 Task: mute a conversation simultaneously.
Action: Mouse pressed left at (199, 532)
Screenshot: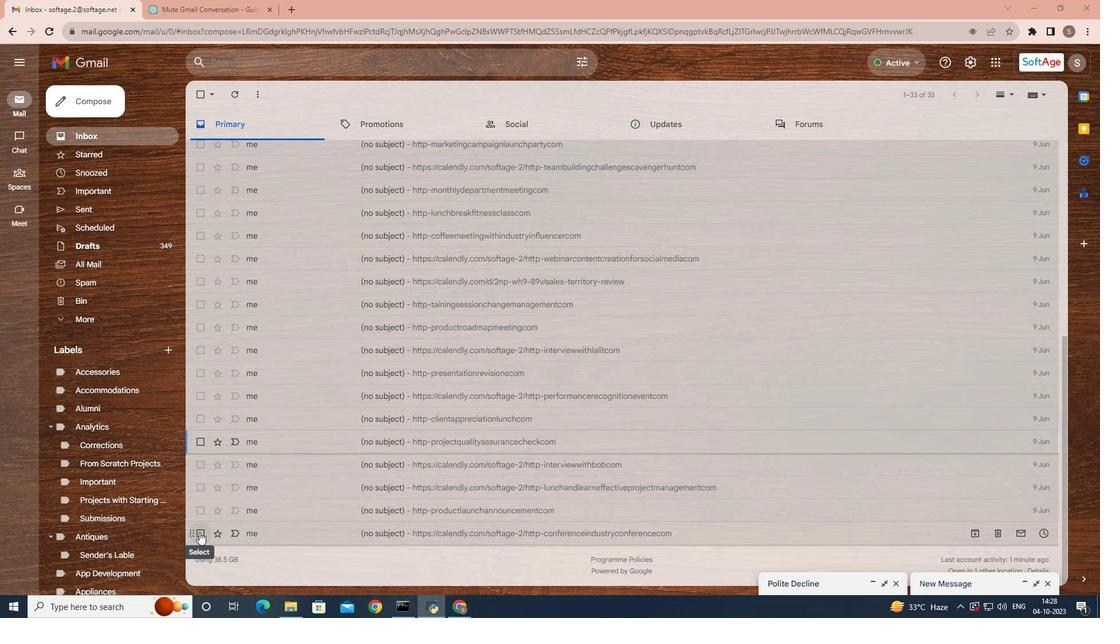 
Action: Mouse moved to (449, 101)
Screenshot: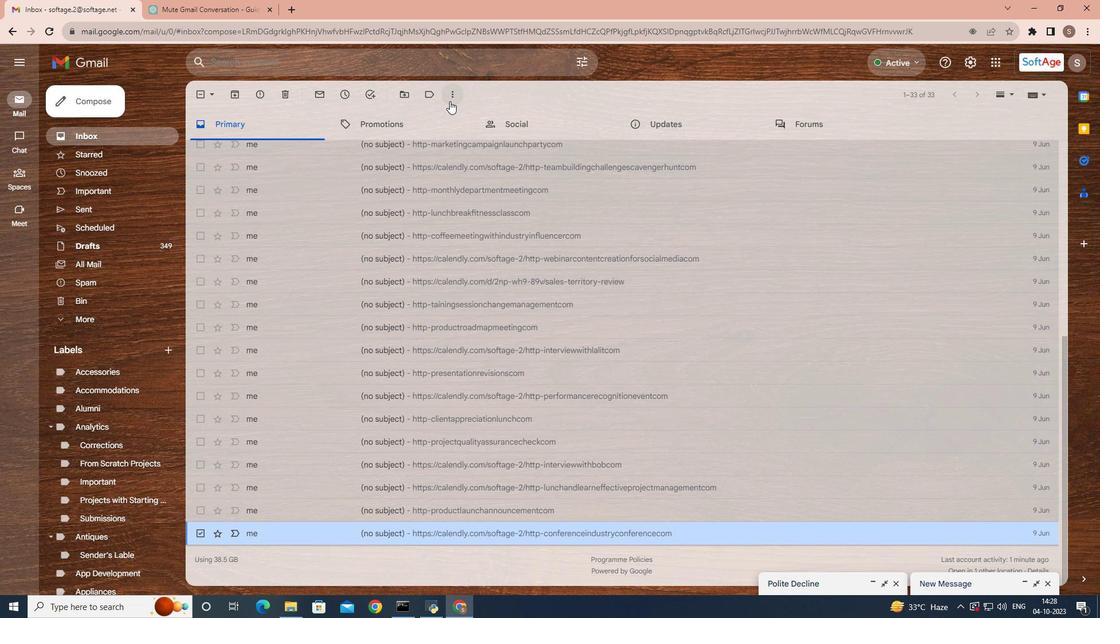 
Action: Mouse pressed left at (449, 101)
Screenshot: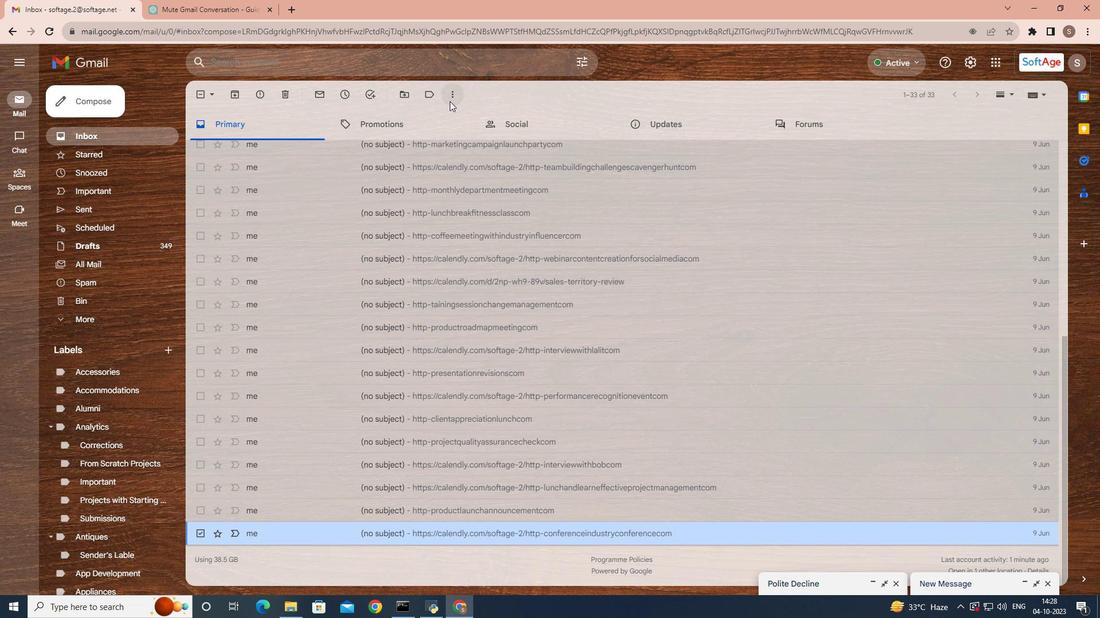 
Action: Mouse moved to (236, 87)
Screenshot: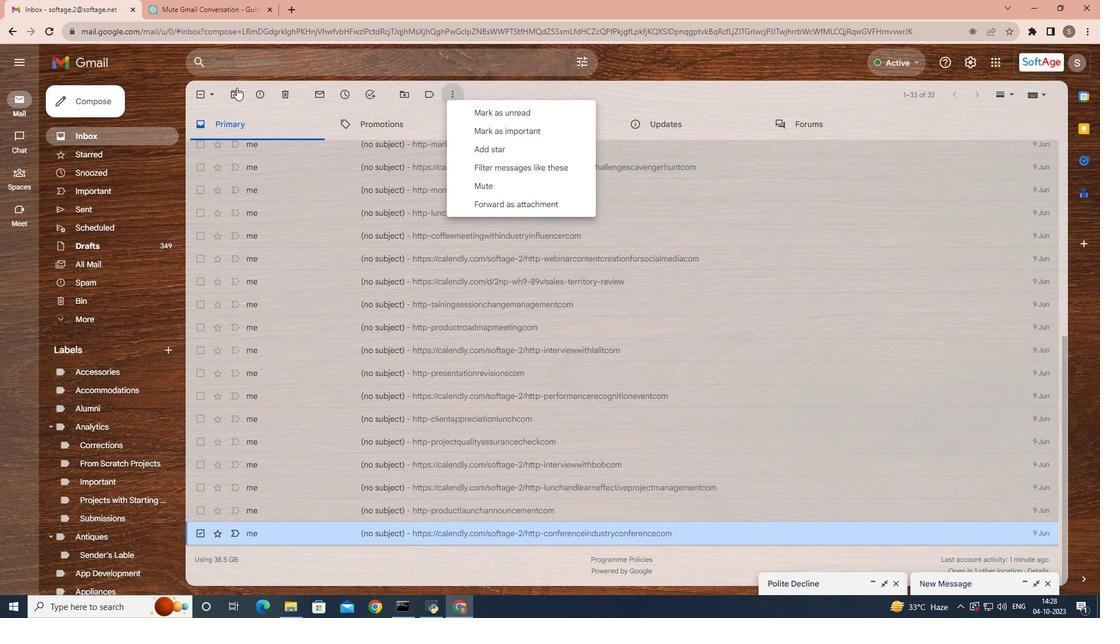 
Action: Mouse pressed left at (236, 87)
Screenshot: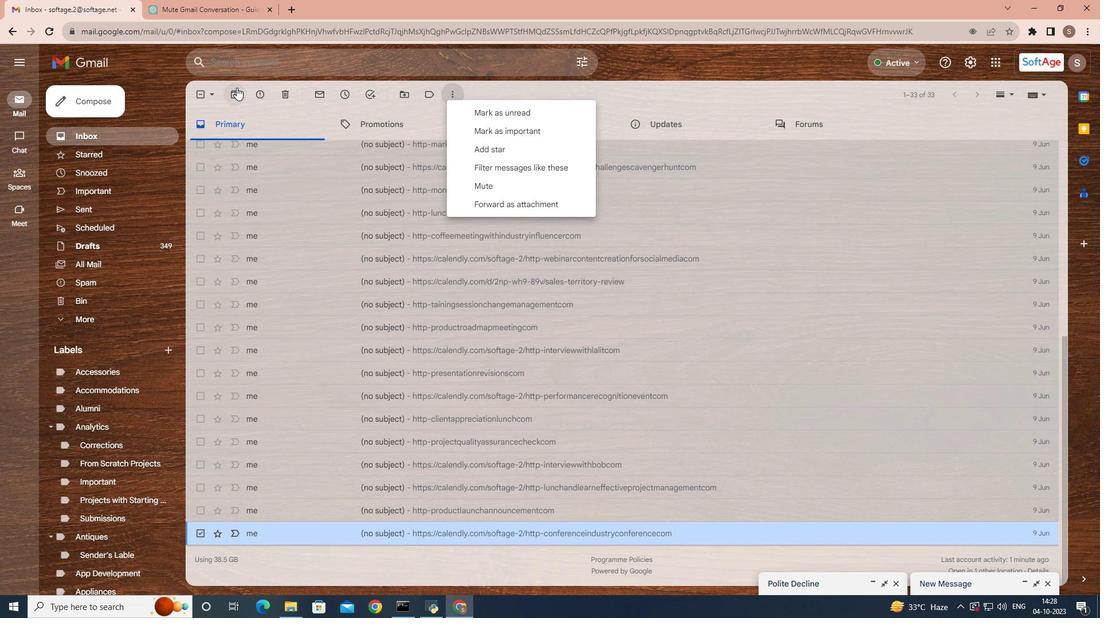 
Action: Mouse moved to (266, 96)
Screenshot: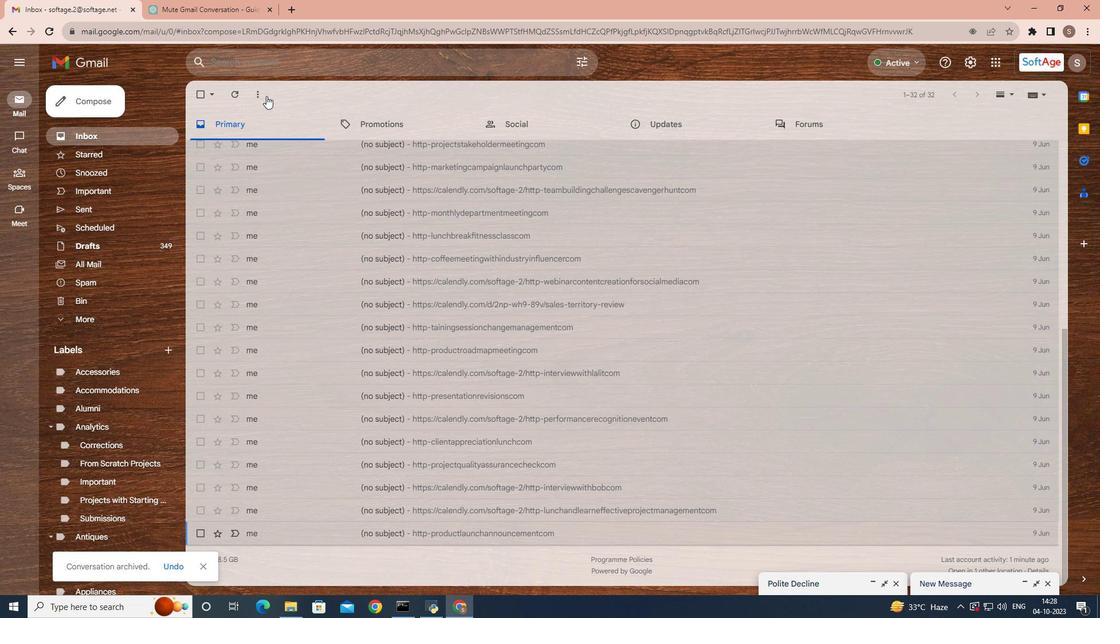 
Action: Mouse pressed left at (266, 96)
Screenshot: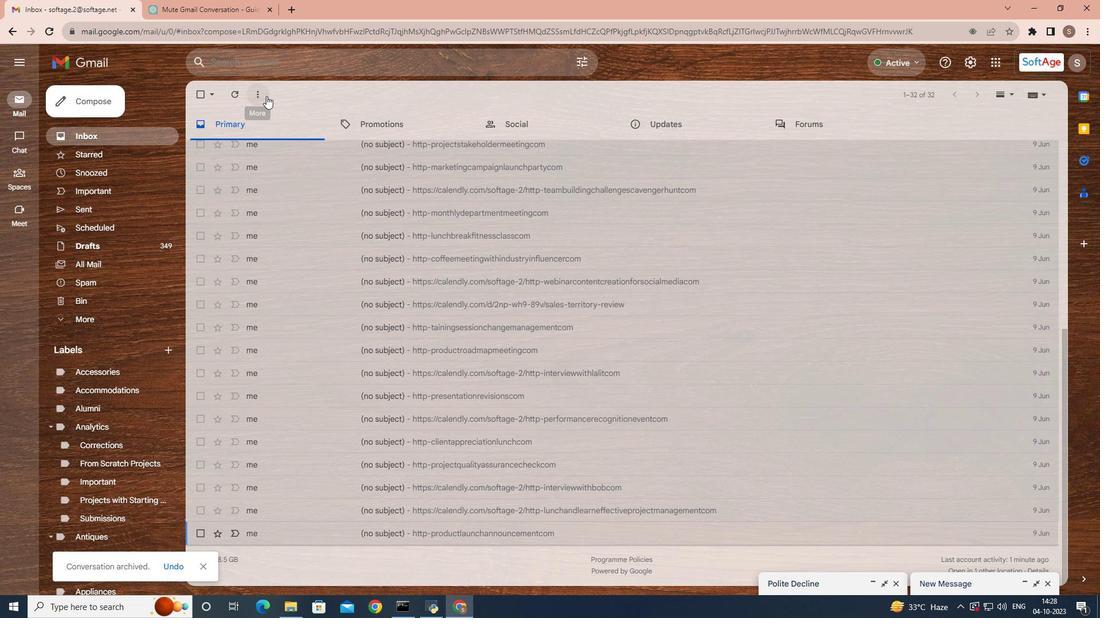 
Action: Mouse moved to (226, 92)
Screenshot: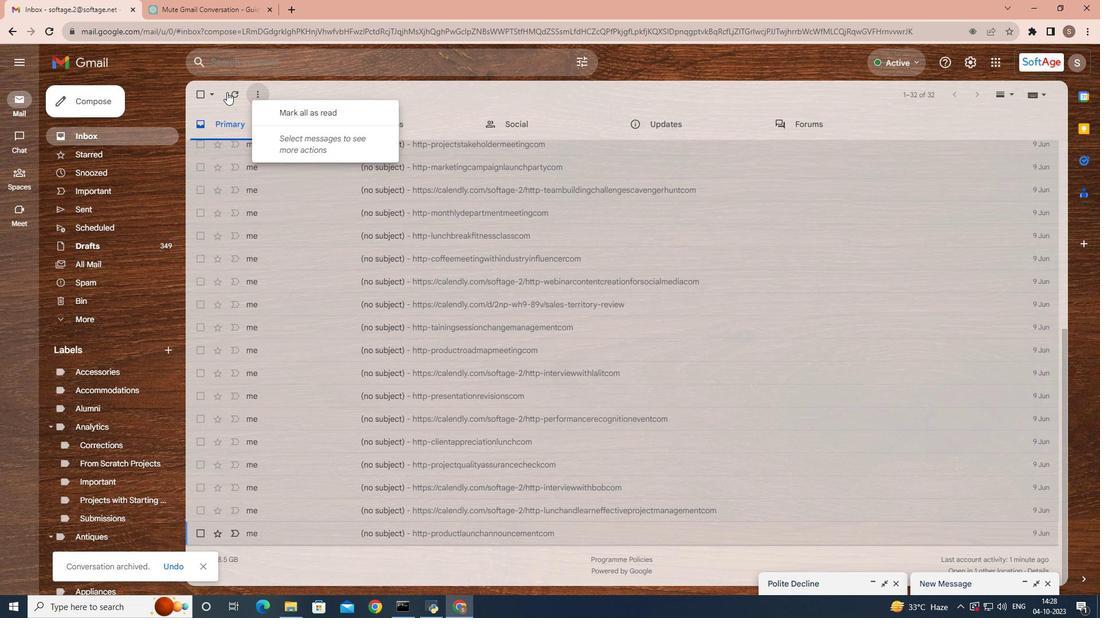 
Action: Mouse pressed left at (226, 92)
Screenshot: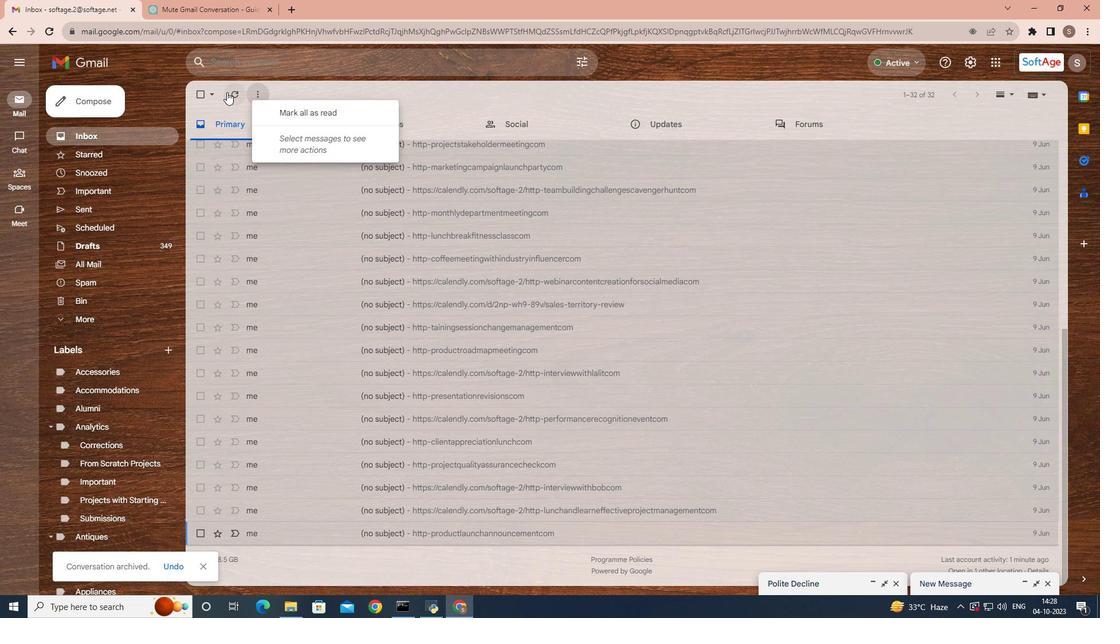 
Action: Mouse moved to (240, 90)
Screenshot: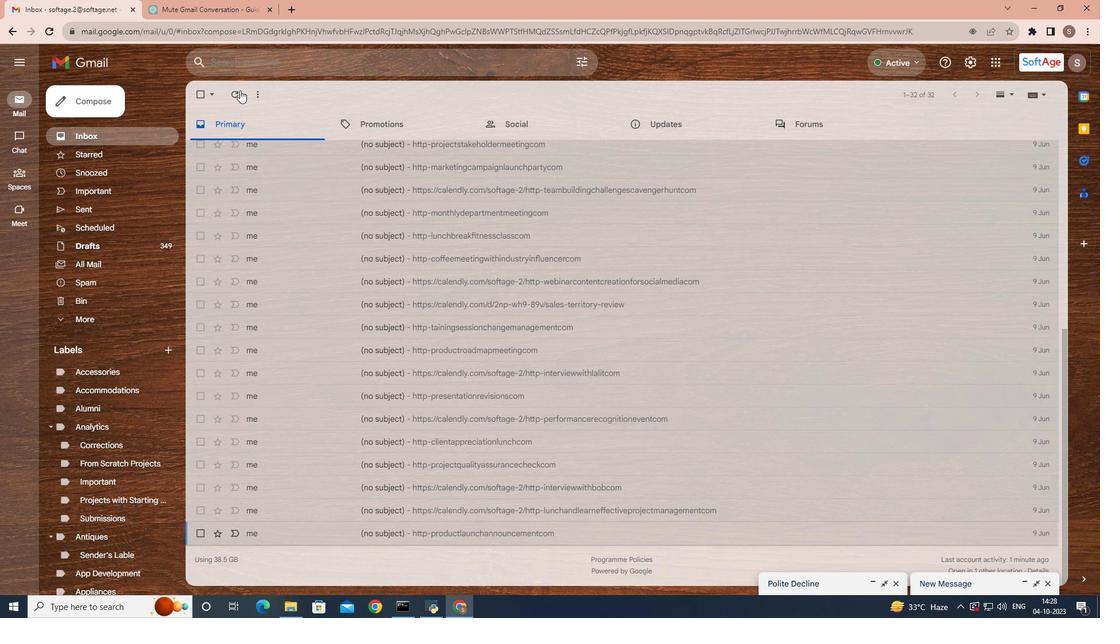 
Action: Mouse pressed left at (240, 90)
Screenshot: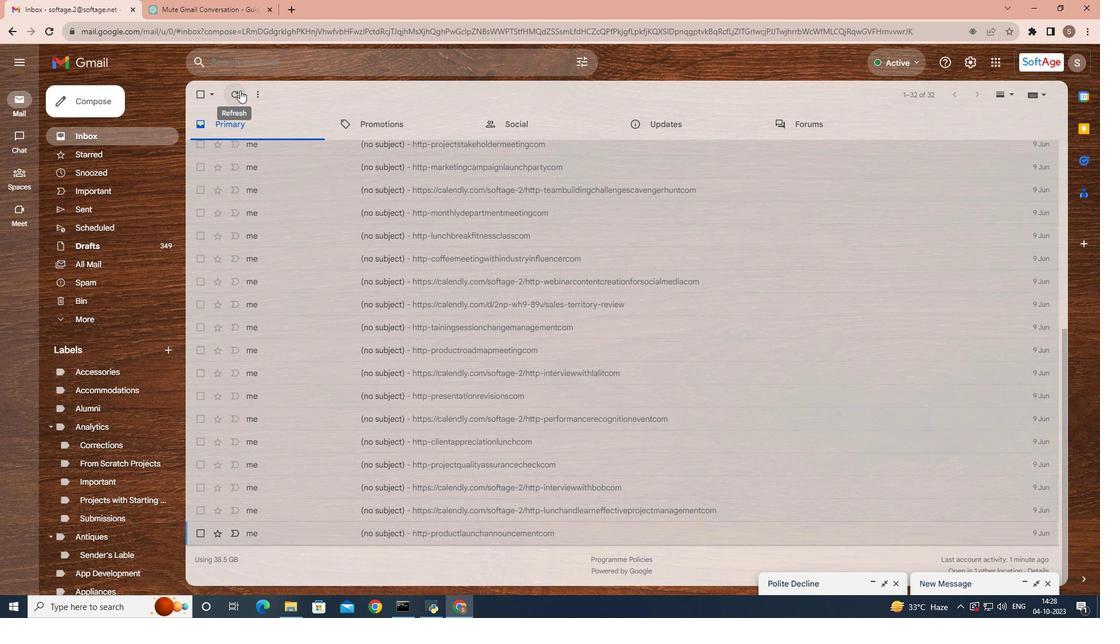 
Action: Mouse pressed left at (240, 90)
Screenshot: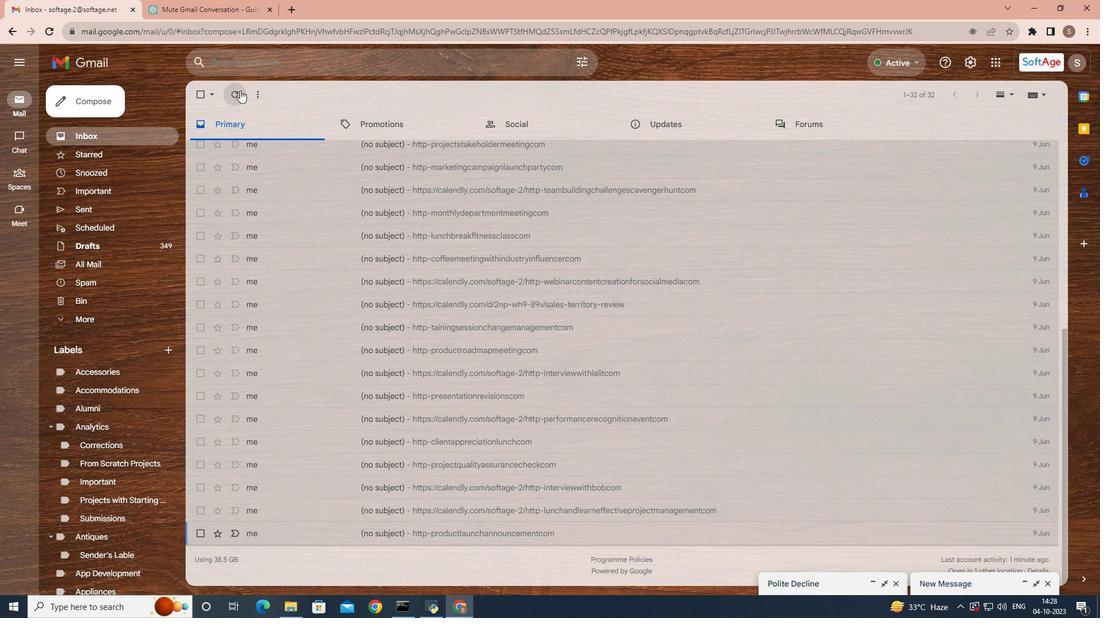 
Action: Mouse moved to (305, 154)
Screenshot: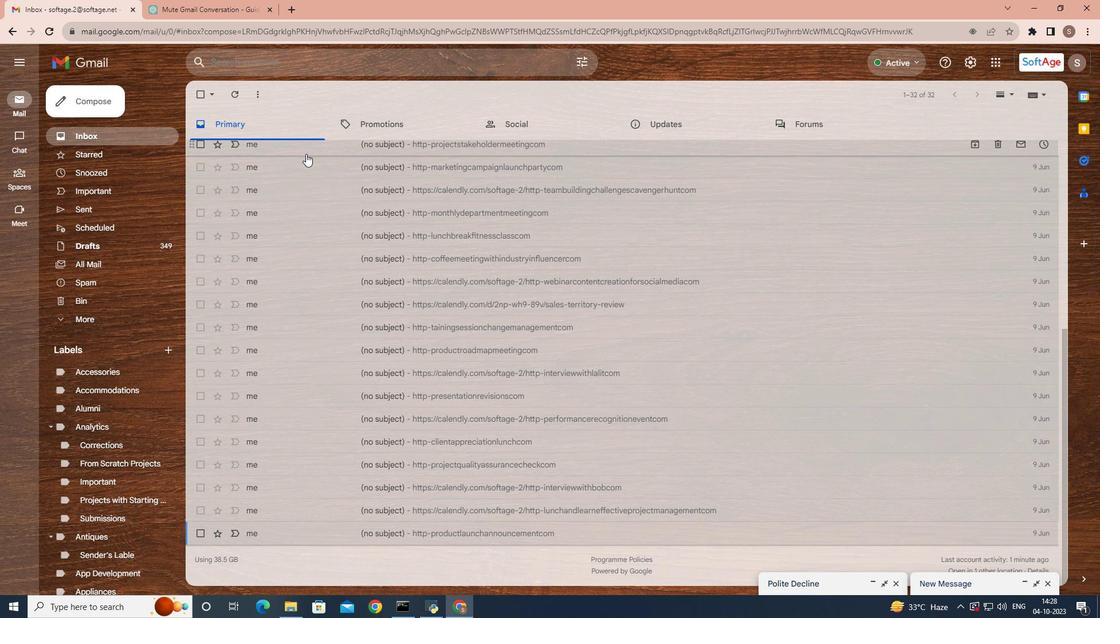 
